 Task: Create a new custom notification
Action: Mouse moved to (213, 232)
Screenshot: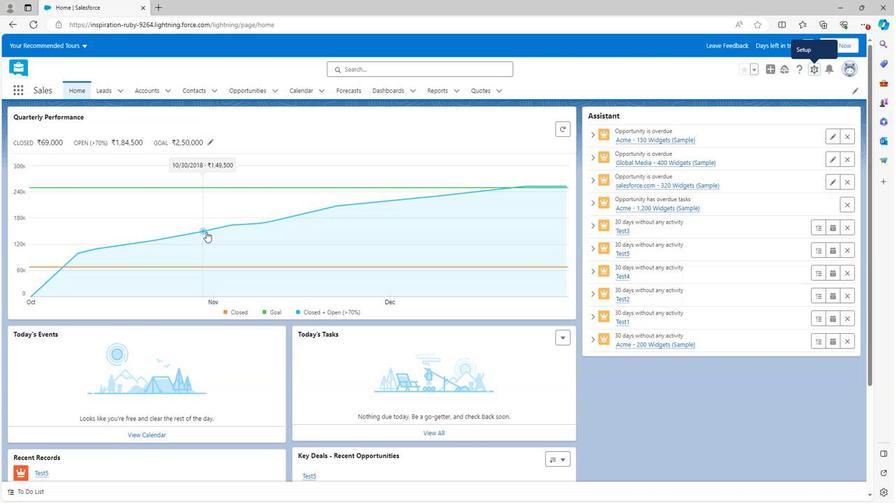 
Action: Mouse scrolled (213, 232) with delta (0, 0)
Screenshot: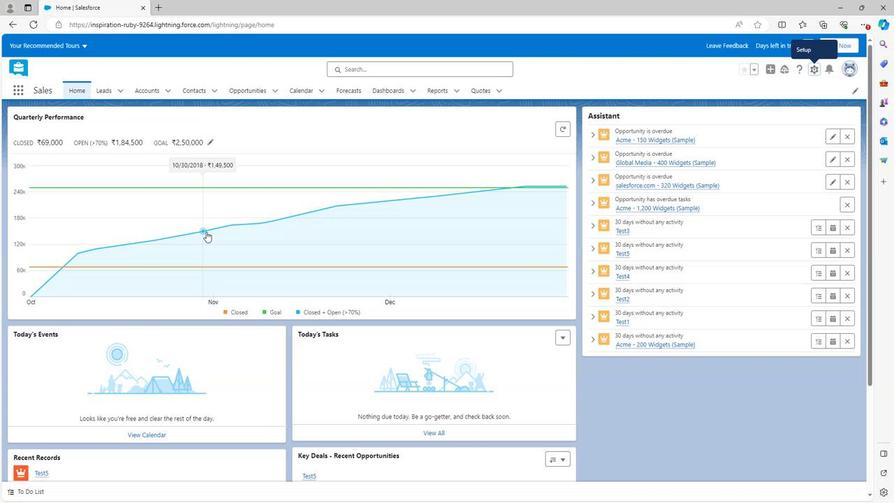 
Action: Mouse moved to (213, 232)
Screenshot: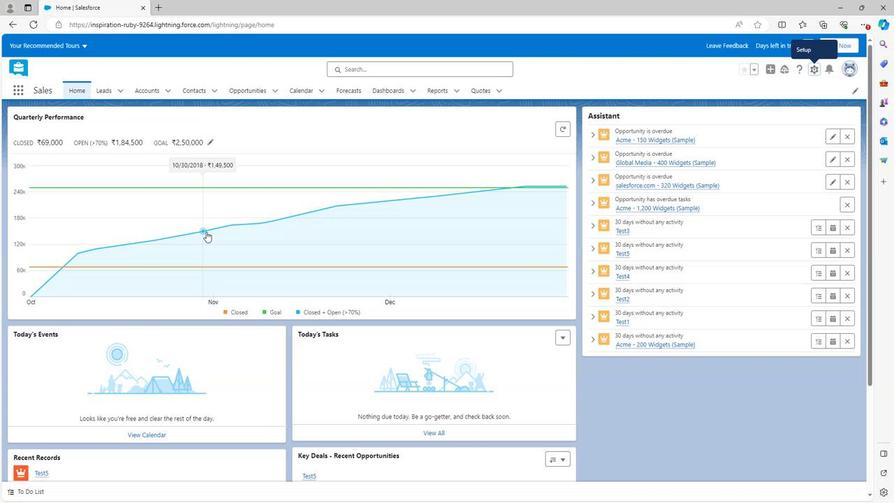 
Action: Mouse scrolled (213, 232) with delta (0, 0)
Screenshot: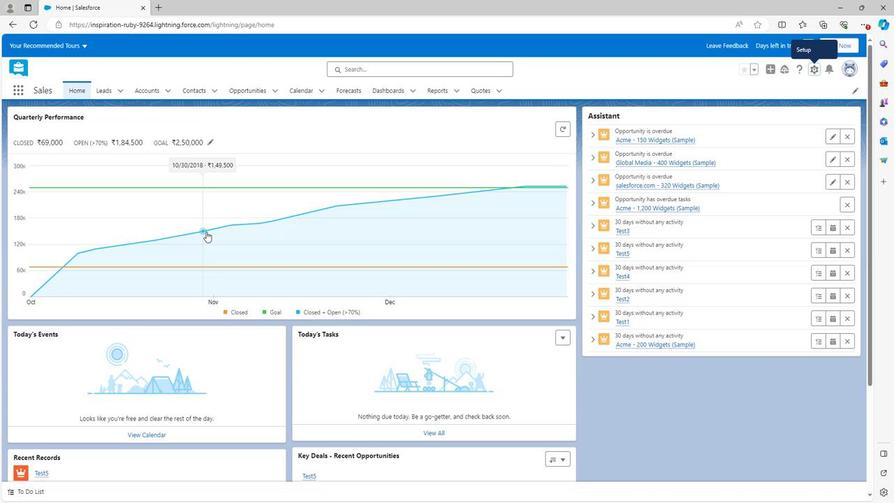 
Action: Mouse moved to (214, 231)
Screenshot: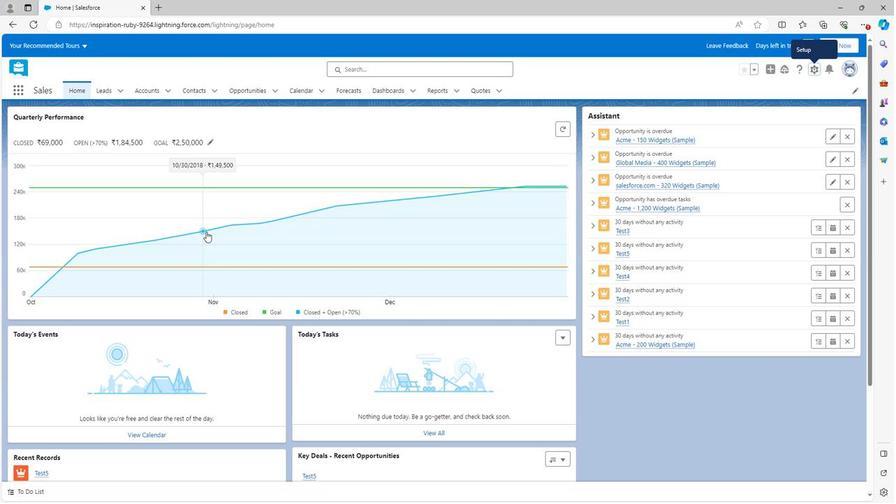 
Action: Mouse scrolled (214, 230) with delta (0, 0)
Screenshot: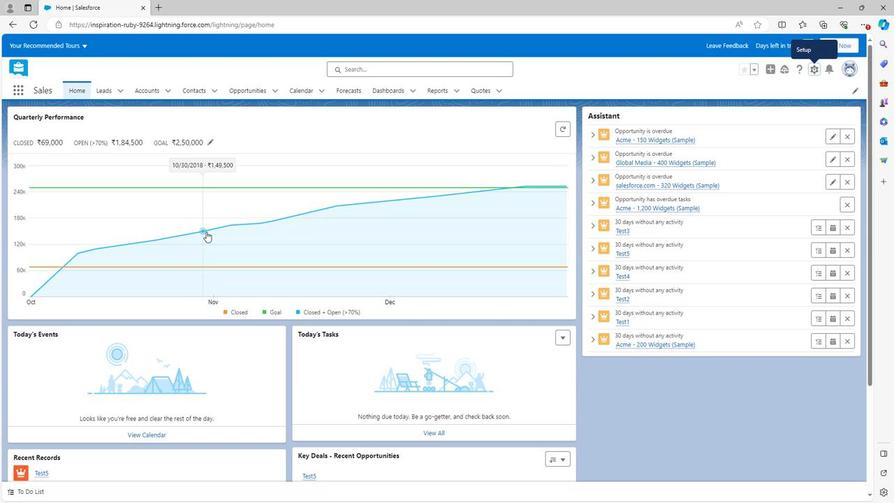 
Action: Mouse moved to (215, 231)
Screenshot: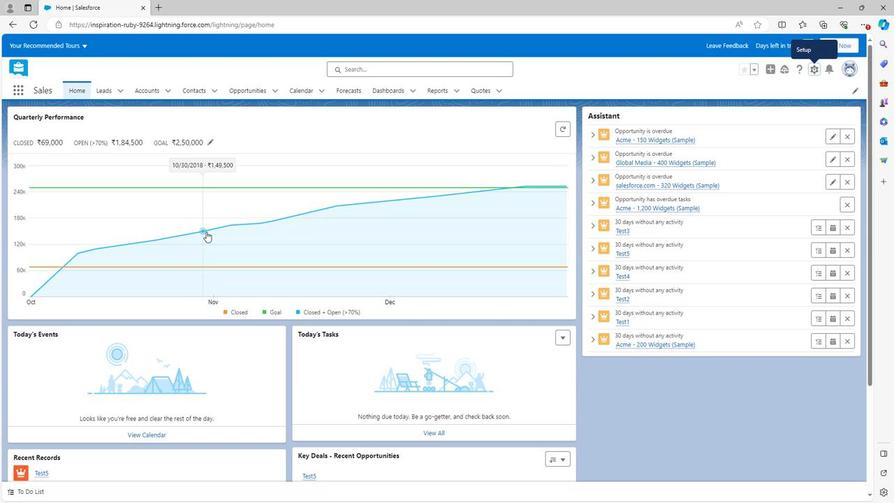 
Action: Mouse scrolled (215, 232) with delta (0, 0)
Screenshot: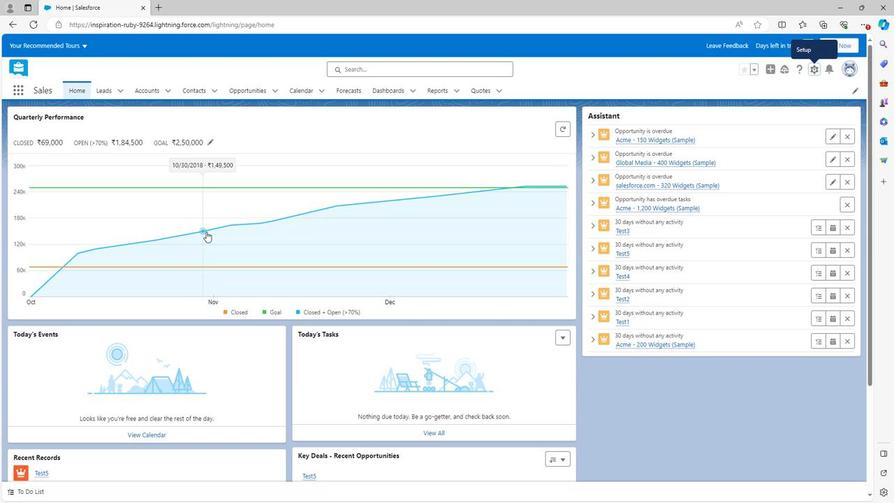 
Action: Mouse scrolled (215, 232) with delta (0, 0)
Screenshot: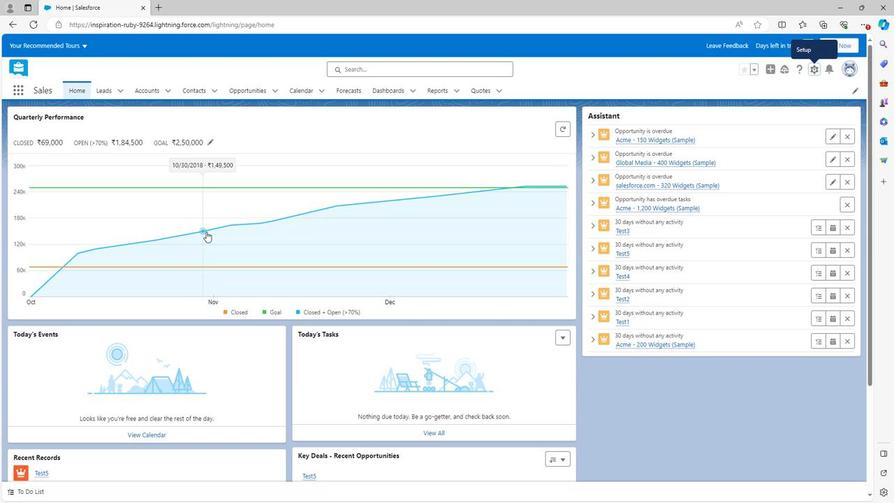 
Action: Mouse moved to (792, 75)
Screenshot: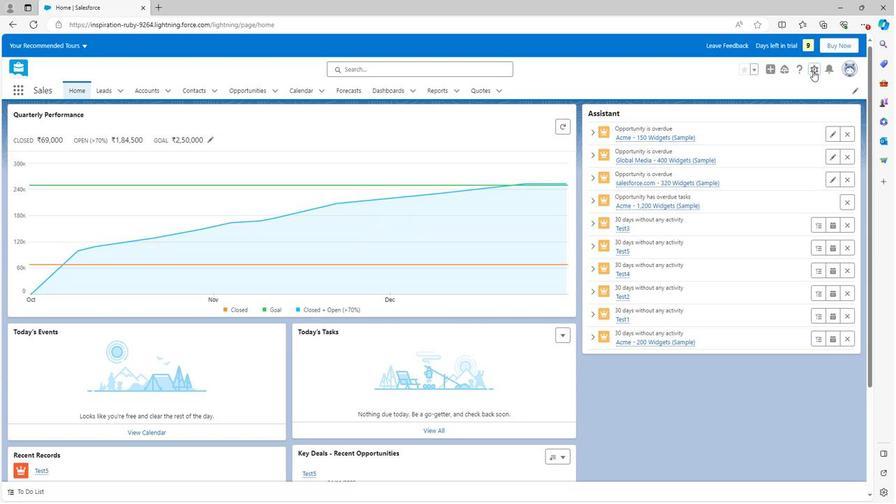 
Action: Mouse pressed left at (792, 75)
Screenshot: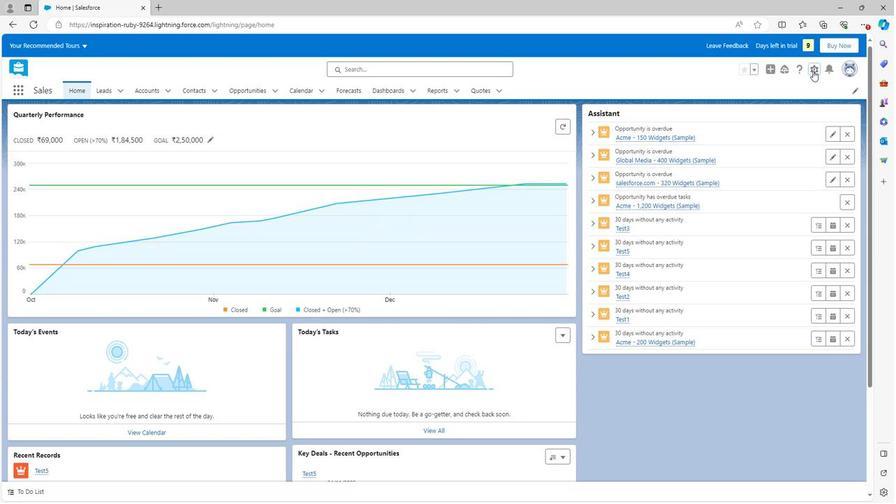 
Action: Mouse moved to (750, 96)
Screenshot: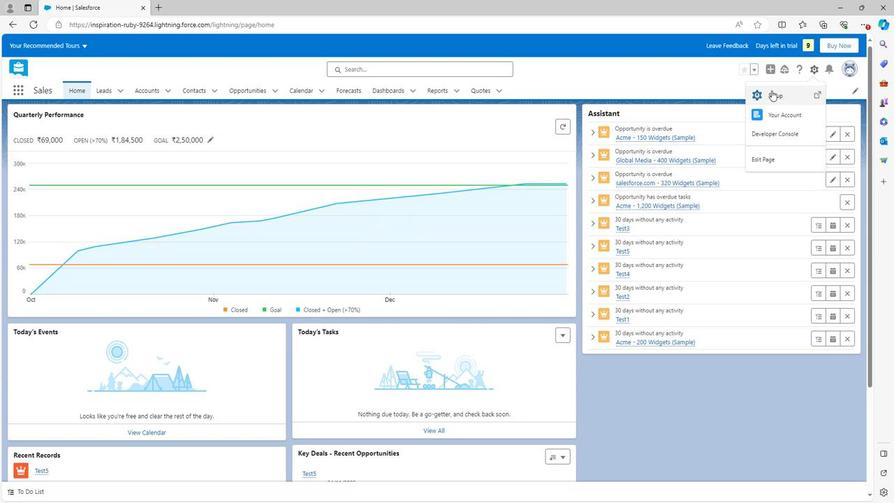 
Action: Mouse pressed left at (750, 96)
Screenshot: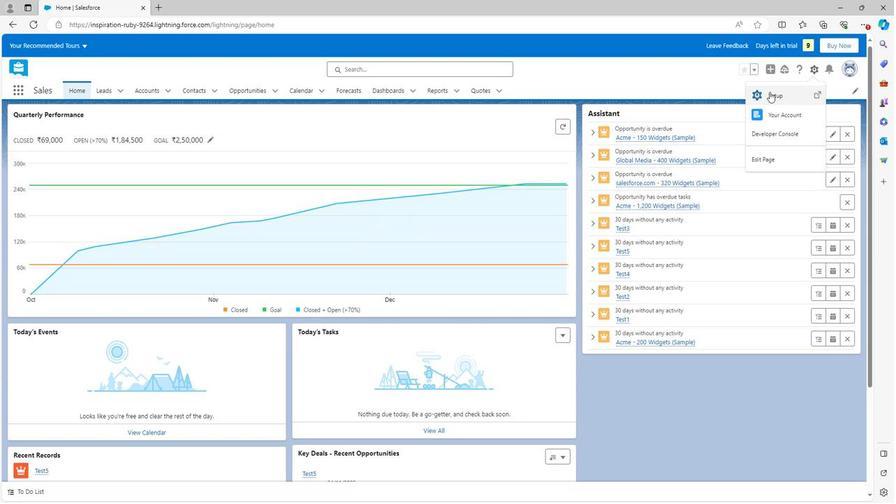 
Action: Mouse moved to (31, 371)
Screenshot: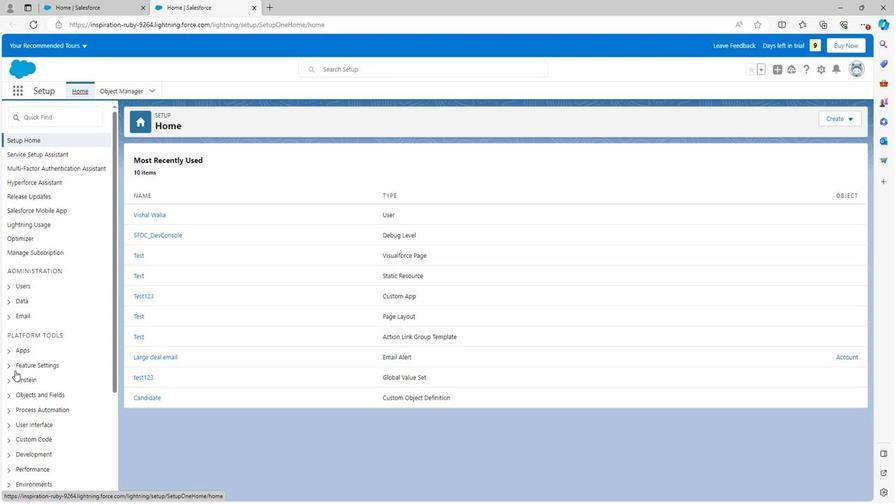 
Action: Mouse scrolled (31, 370) with delta (0, 0)
Screenshot: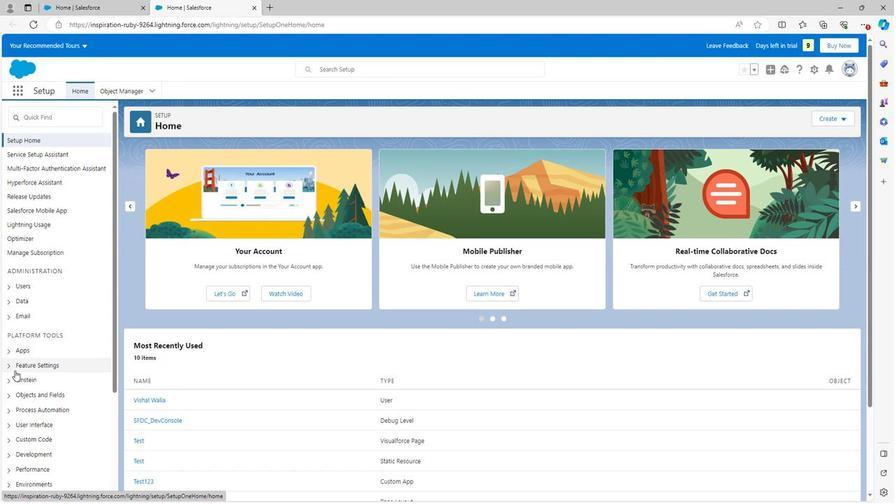 
Action: Mouse scrolled (31, 370) with delta (0, 0)
Screenshot: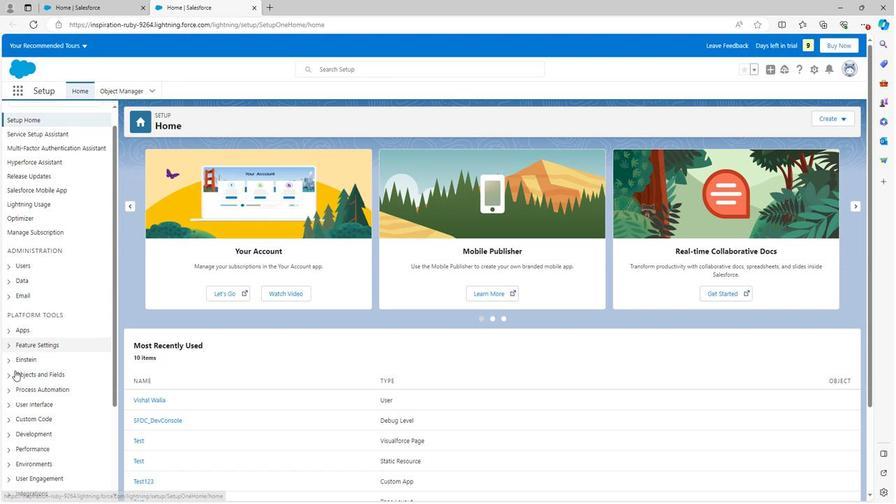
Action: Mouse moved to (24, 405)
Screenshot: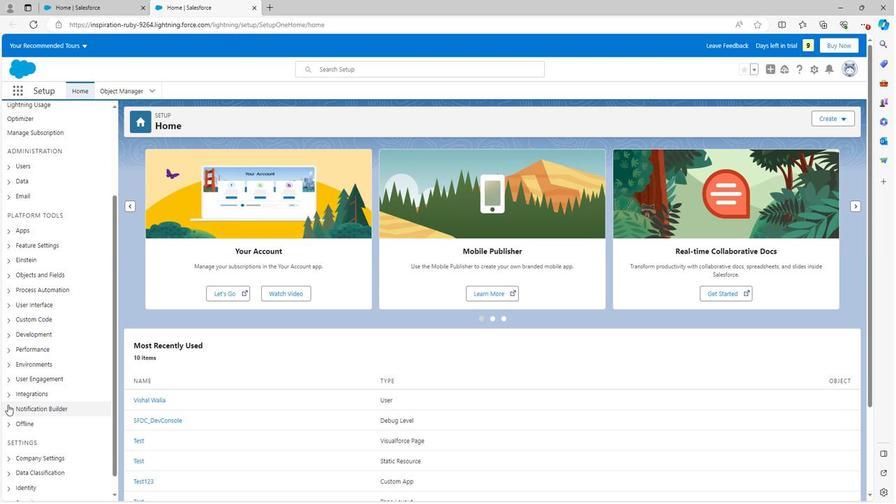 
Action: Mouse pressed left at (24, 405)
Screenshot: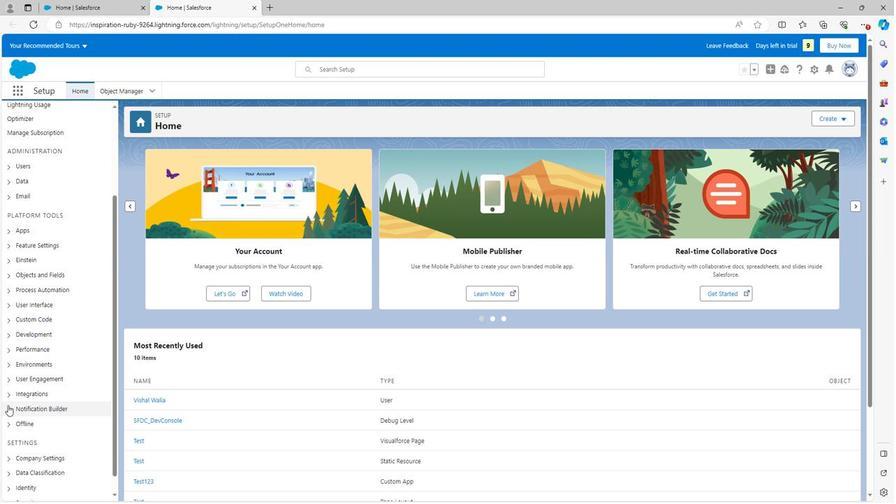 
Action: Mouse moved to (61, 423)
Screenshot: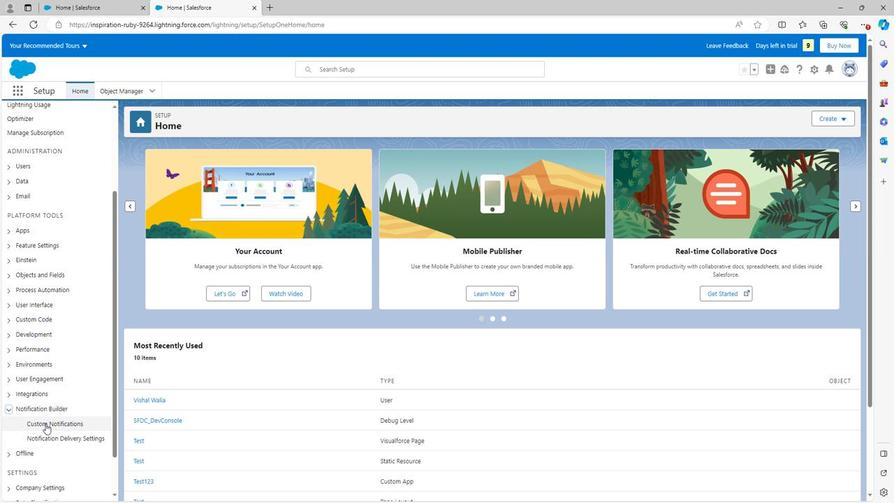 
Action: Mouse pressed left at (61, 423)
Screenshot: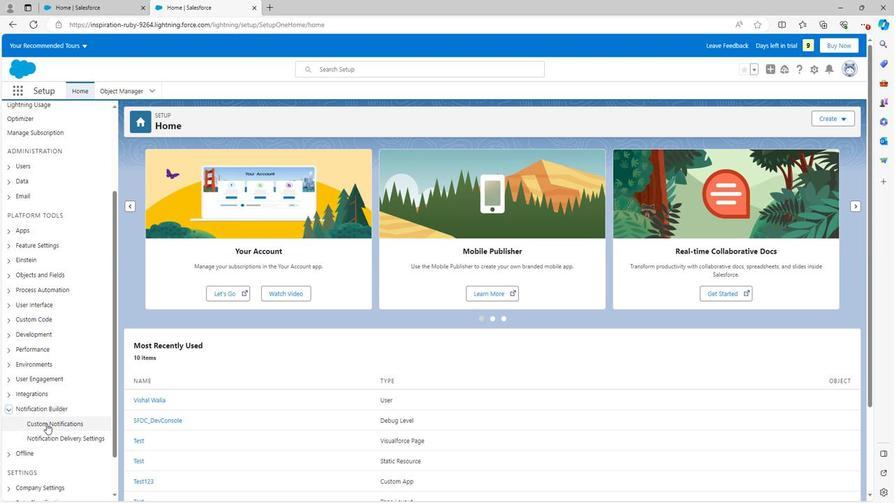 
Action: Mouse moved to (819, 197)
Screenshot: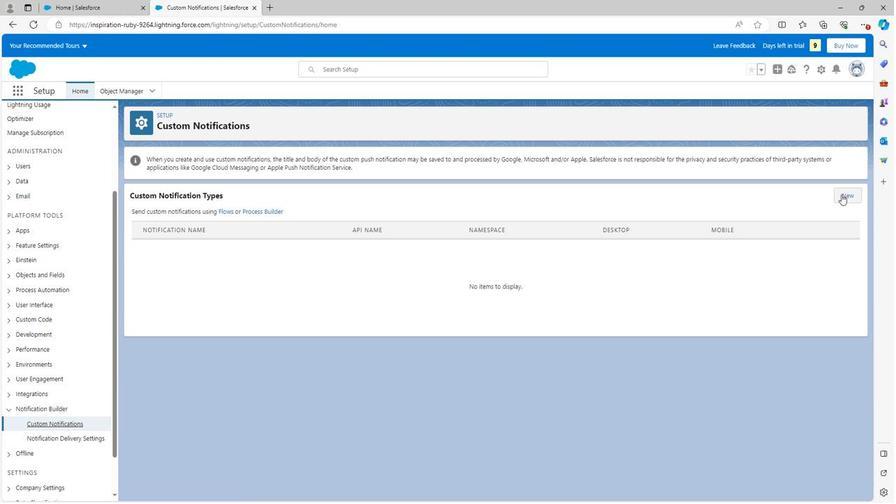 
Action: Mouse pressed left at (819, 197)
Screenshot: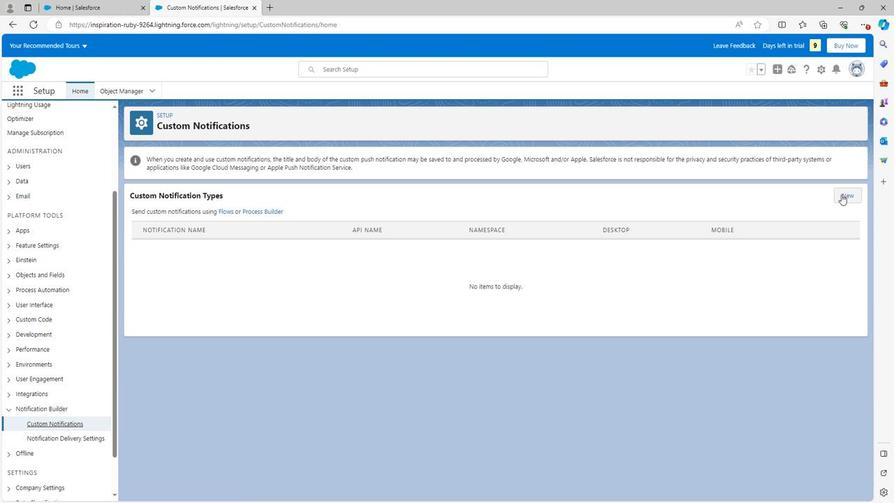 
Action: Mouse moved to (385, 226)
Screenshot: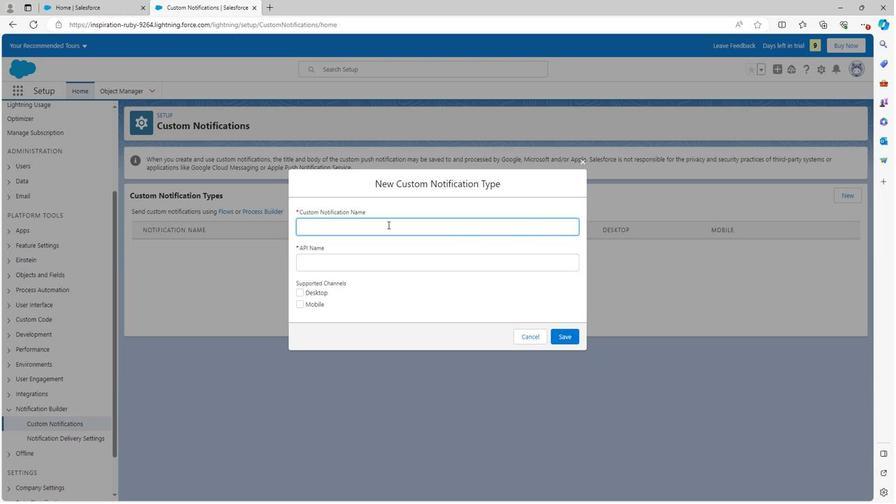 
Action: Key pressed <Key.shift>
Screenshot: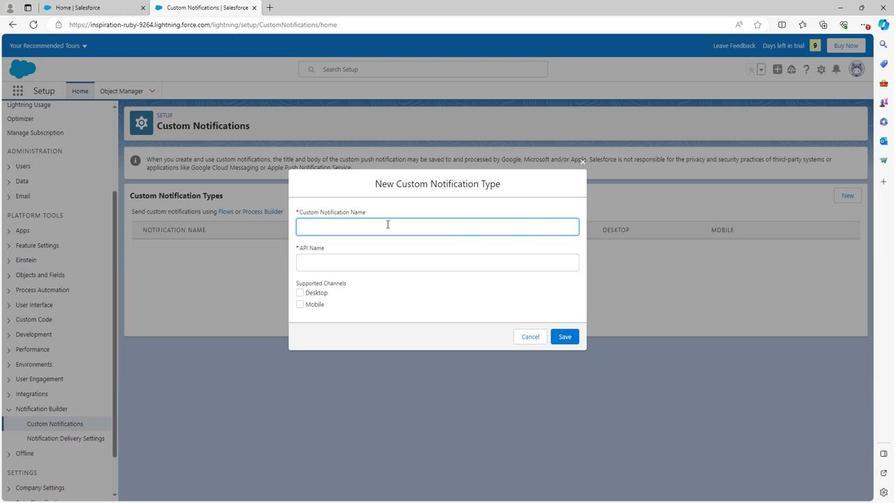 
Action: Mouse moved to (385, 226)
Screenshot: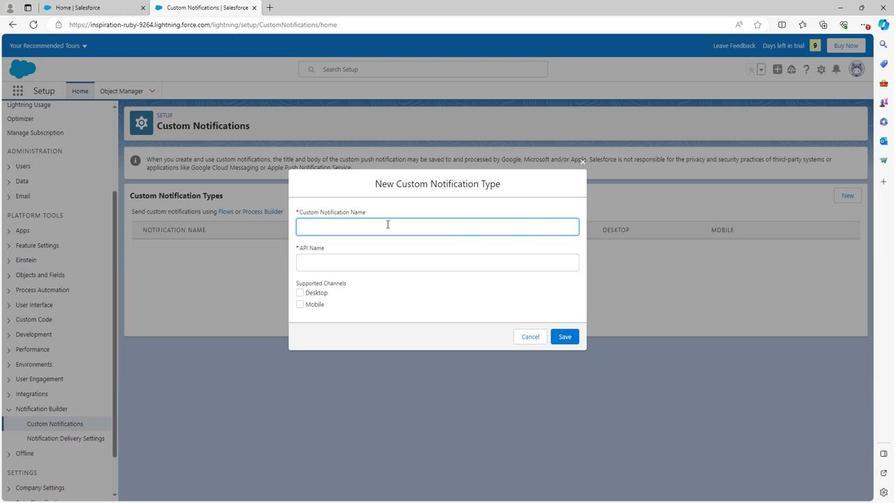 
Action: Key pressed Test
Screenshot: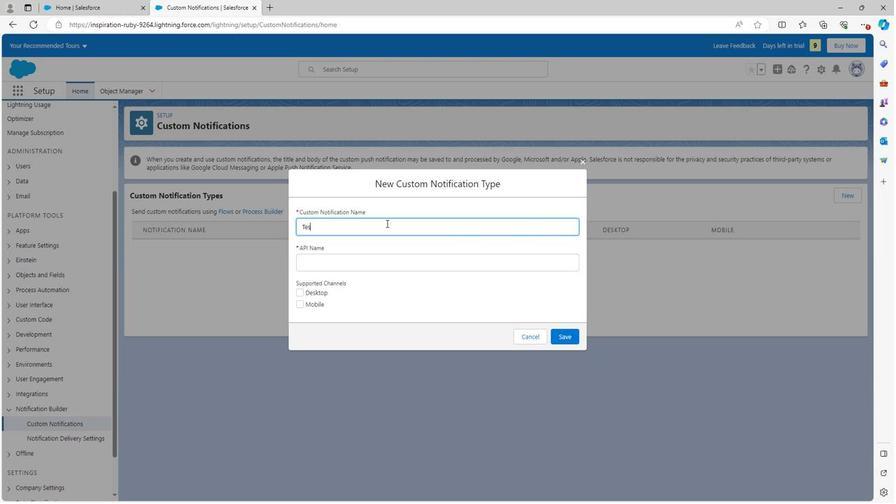 
Action: Mouse moved to (395, 240)
Screenshot: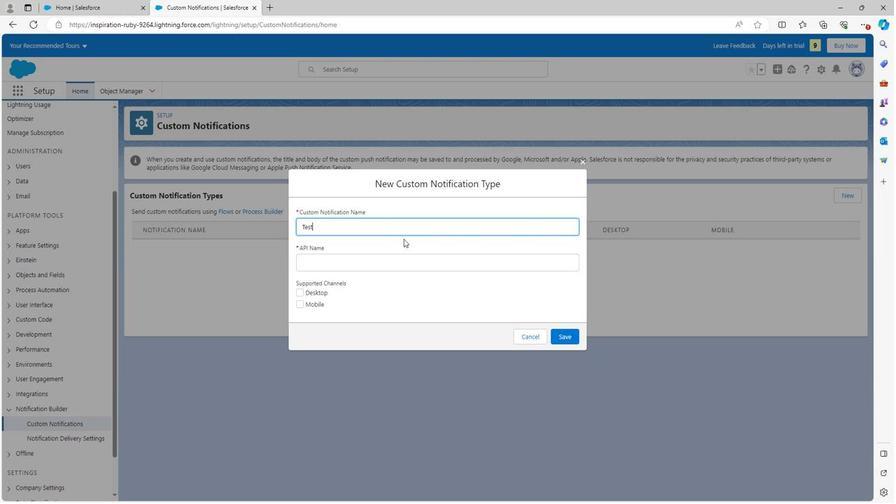 
Action: Mouse pressed left at (395, 240)
Screenshot: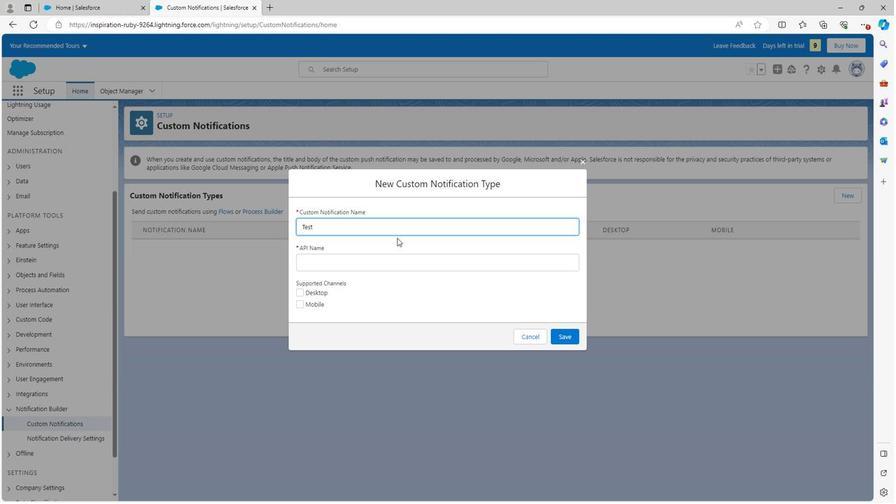 
Action: Mouse moved to (305, 304)
Screenshot: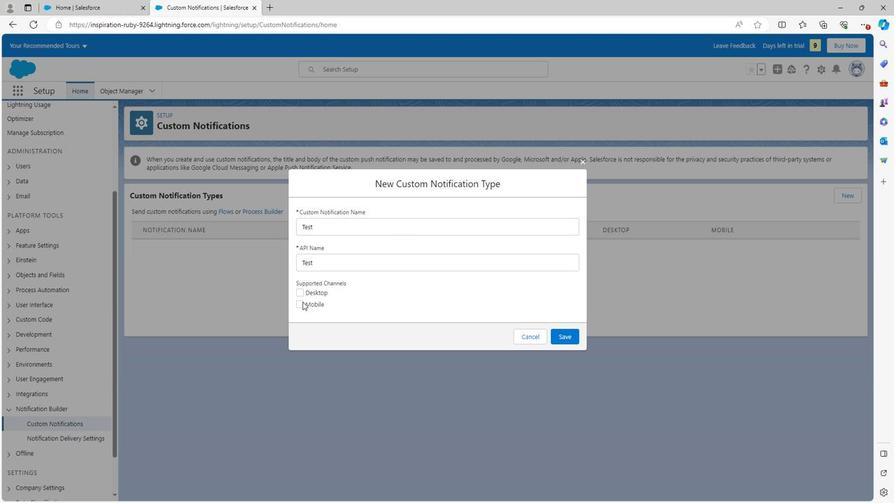 
Action: Mouse pressed left at (305, 304)
Screenshot: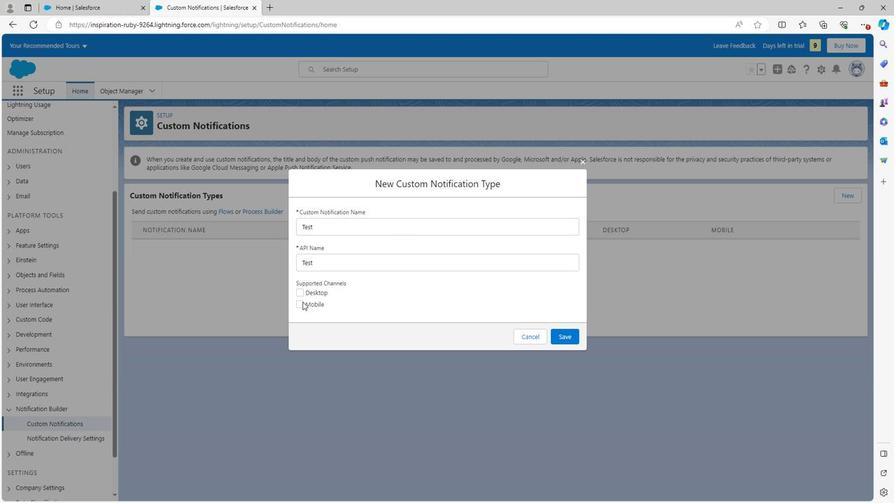 
Action: Mouse moved to (560, 336)
Screenshot: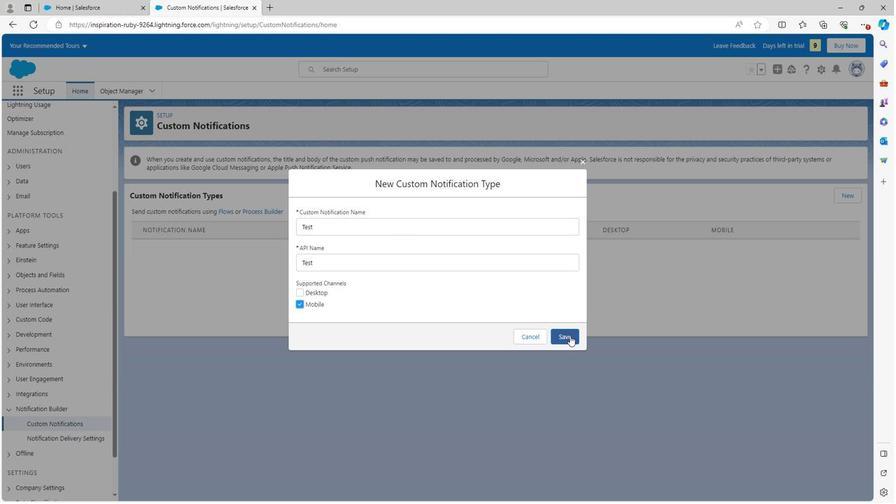 
Action: Mouse pressed left at (560, 336)
Screenshot: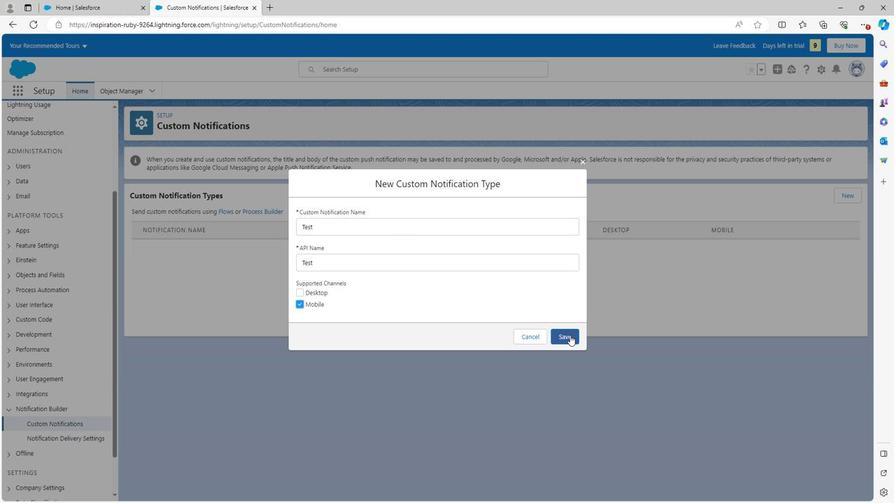 
Action: Mouse moved to (829, 197)
Screenshot: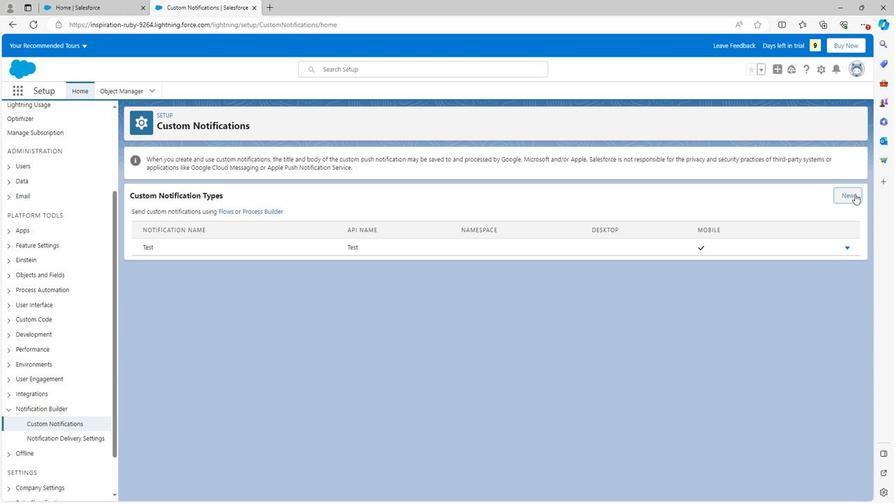
Action: Mouse pressed left at (829, 197)
Screenshot: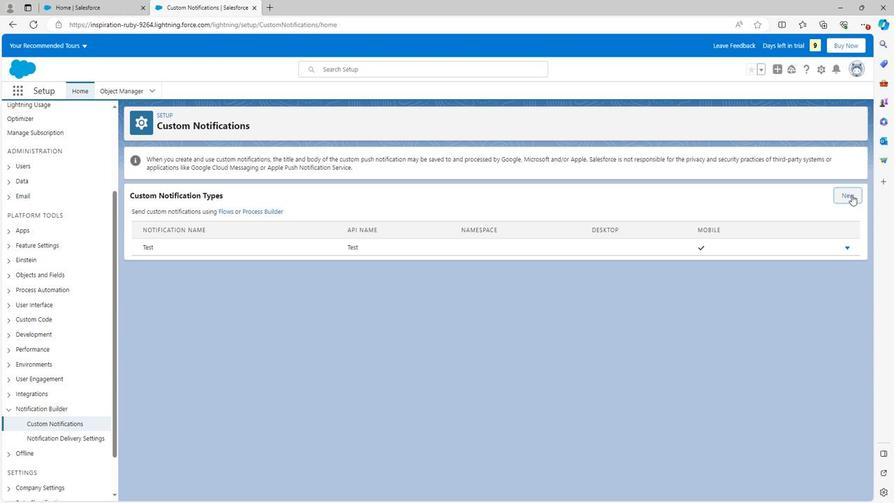 
Action: Mouse moved to (381, 227)
Screenshot: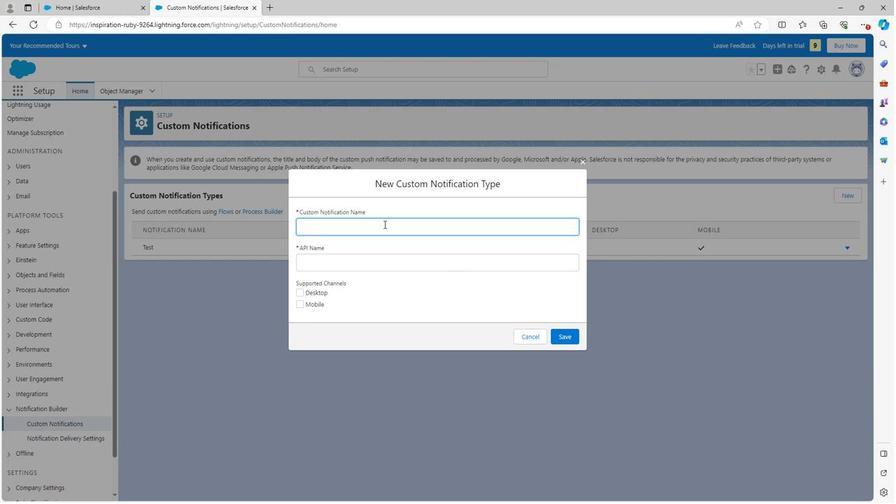
Action: Key pressed <Key.shift>Ts<Key.backspace>est
Screenshot: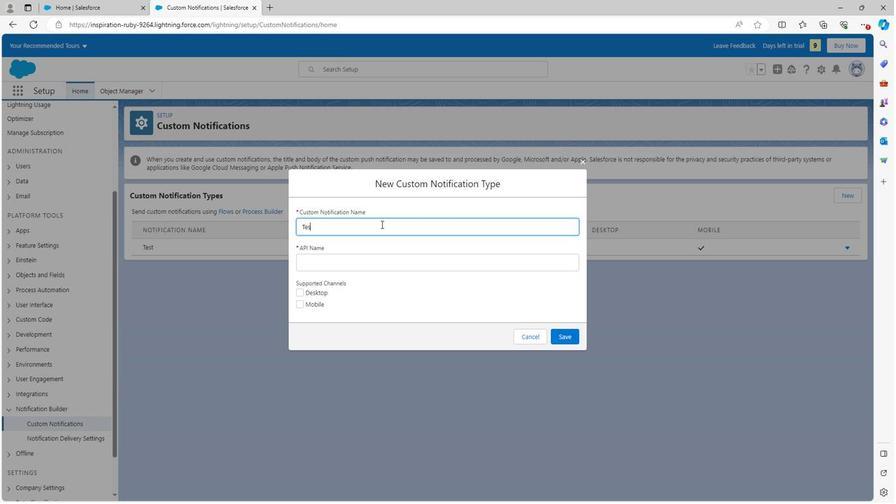
Action: Mouse moved to (390, 246)
Screenshot: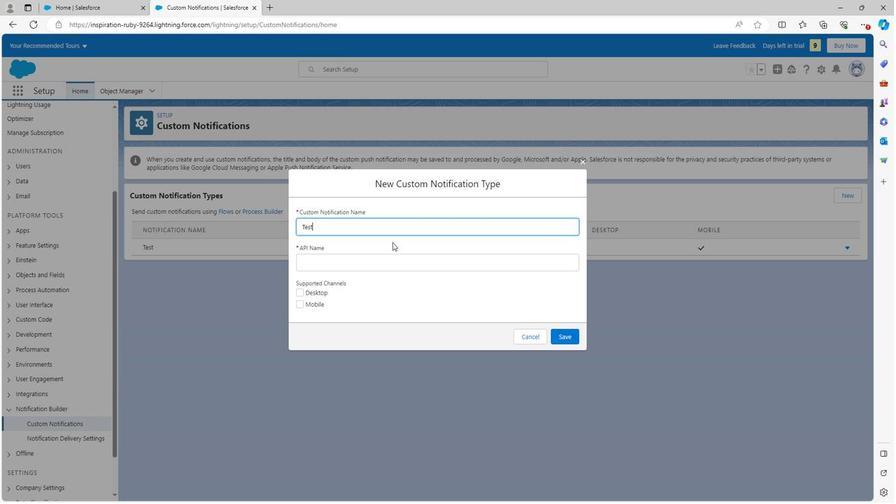 
Action: Mouse pressed left at (390, 246)
Screenshot: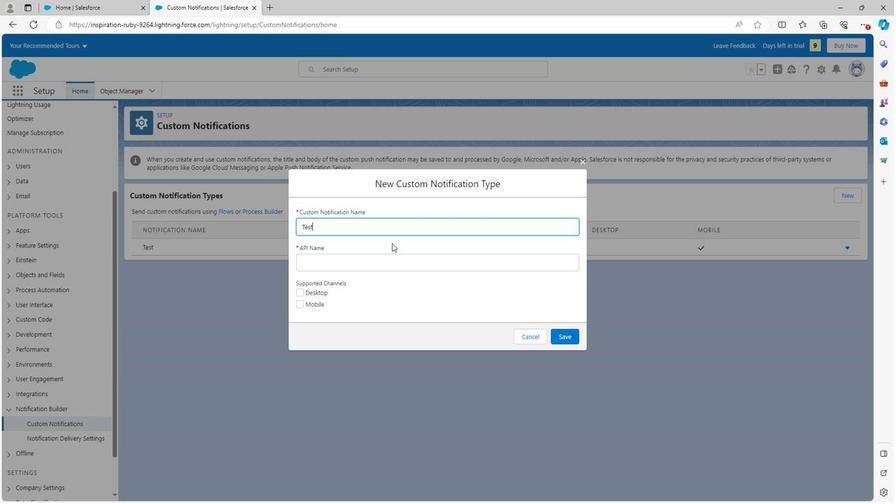
Action: Mouse moved to (302, 297)
Screenshot: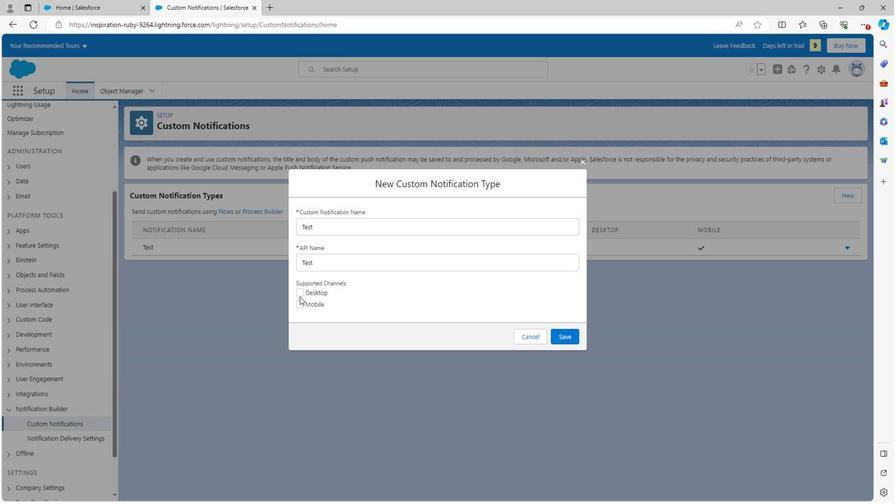 
Action: Mouse pressed left at (302, 297)
Screenshot: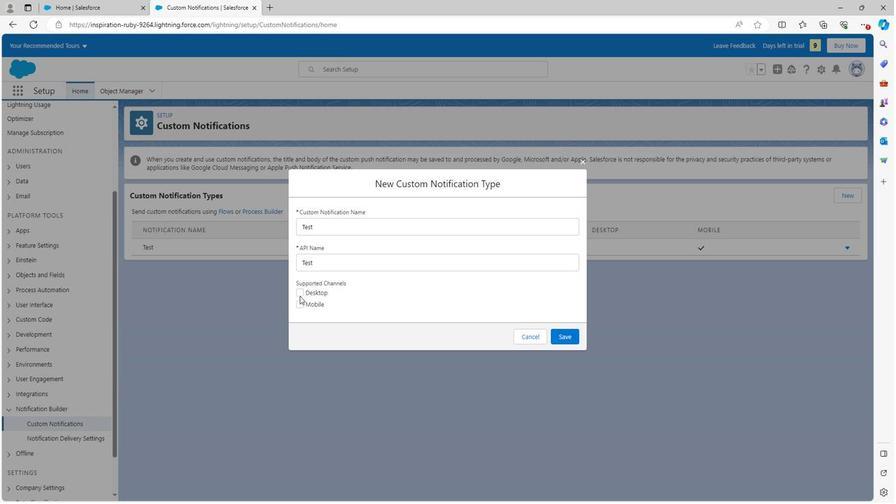 
Action: Mouse moved to (553, 339)
Screenshot: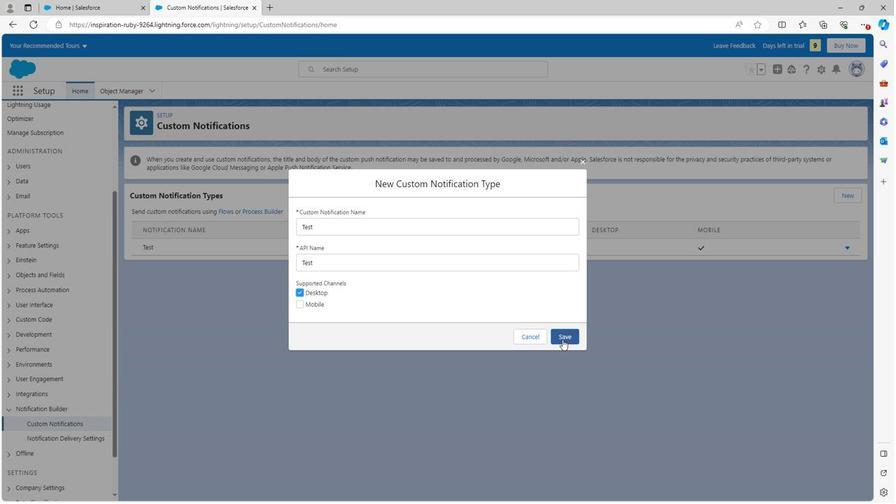 
Action: Mouse pressed left at (553, 339)
Screenshot: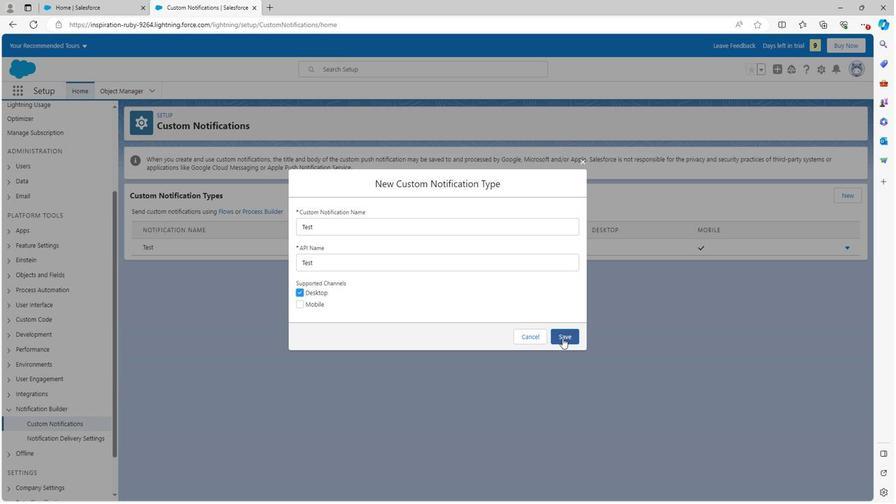 
Action: Mouse moved to (335, 281)
Screenshot: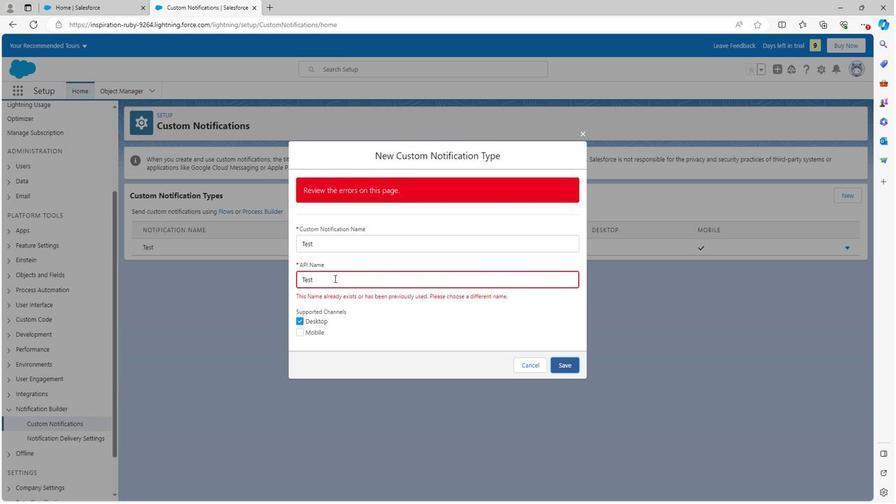 
Action: Mouse pressed left at (335, 281)
Screenshot: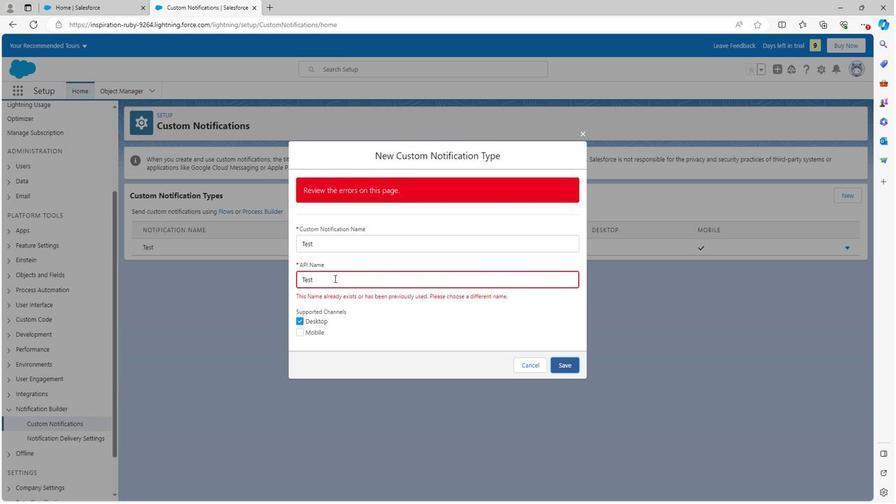 
Action: Mouse moved to (335, 282)
Screenshot: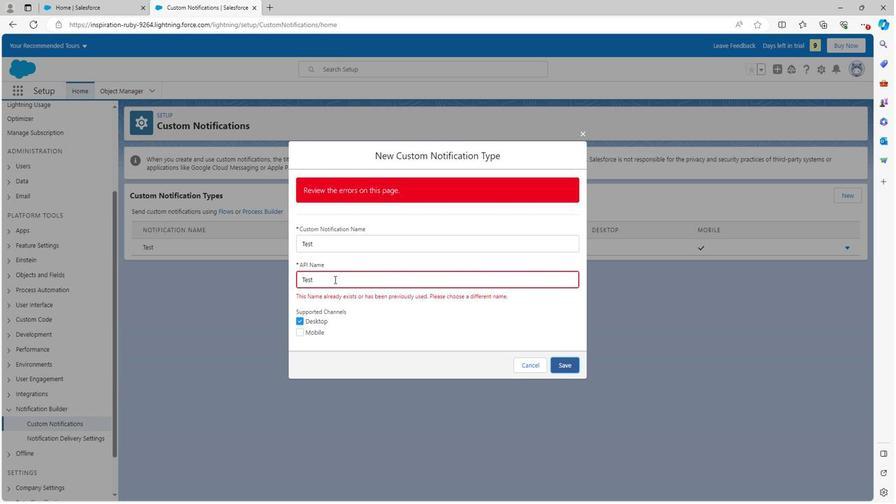 
Action: Key pressed 12
Screenshot: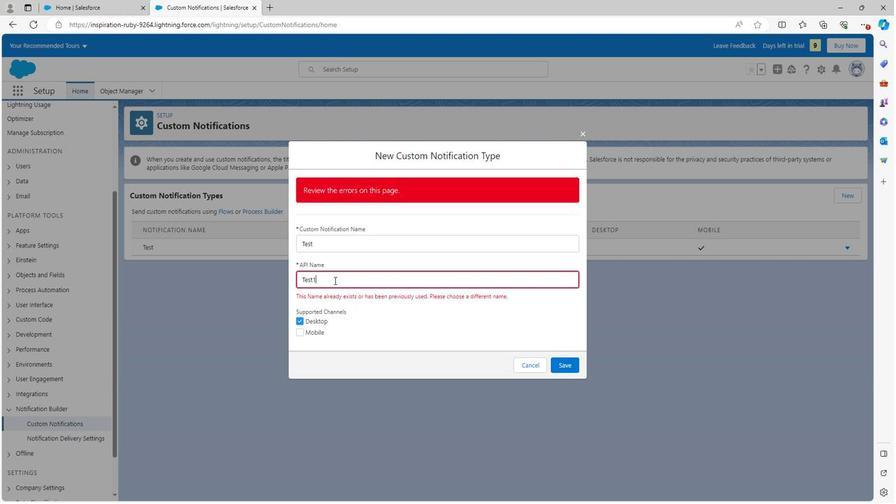 
Action: Mouse moved to (367, 327)
Screenshot: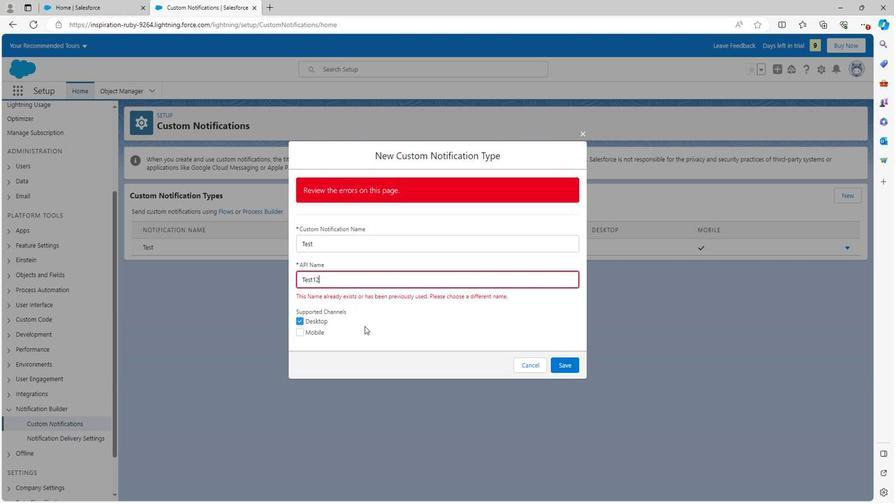 
Action: Mouse pressed left at (367, 327)
Screenshot: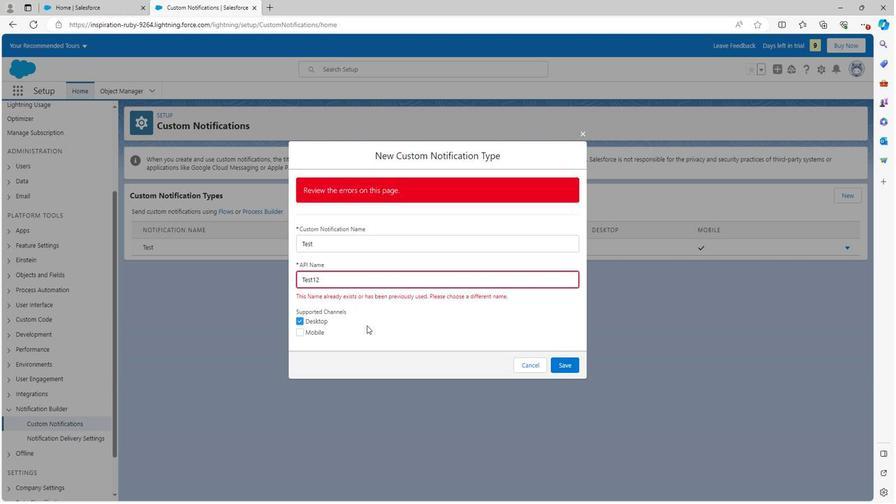 
Action: Mouse moved to (548, 365)
Screenshot: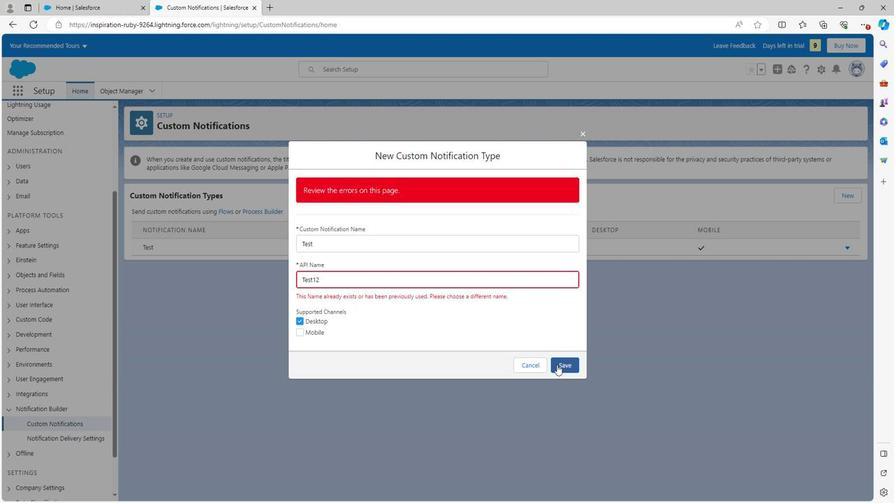 
Action: Mouse pressed left at (548, 365)
Screenshot: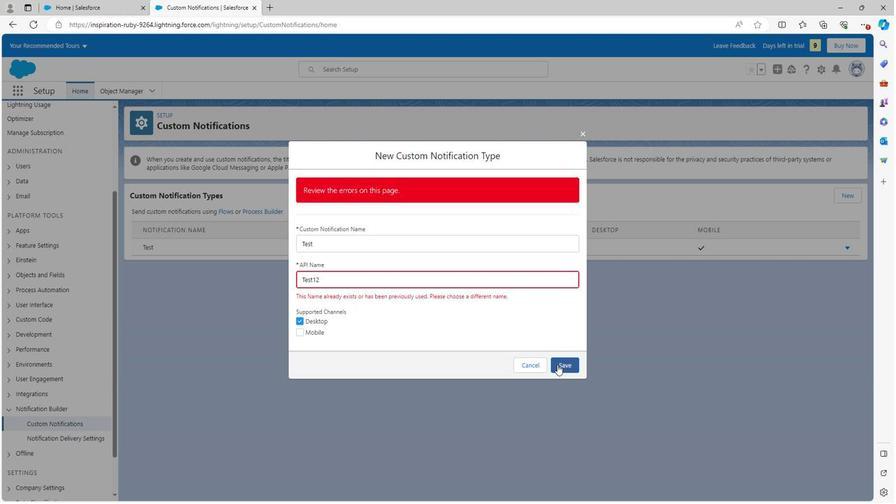 
Action: Mouse moved to (548, 360)
Screenshot: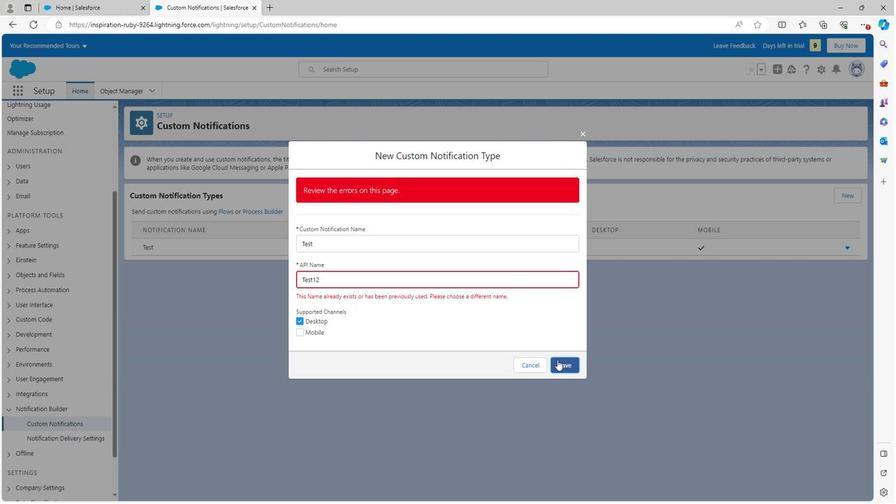 
Action: Mouse pressed left at (548, 360)
Screenshot: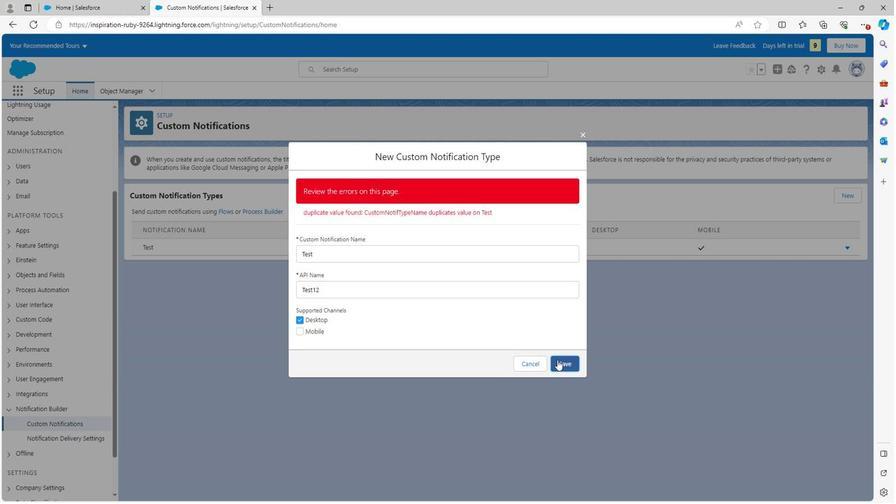 
Action: Mouse moved to (362, 253)
Screenshot: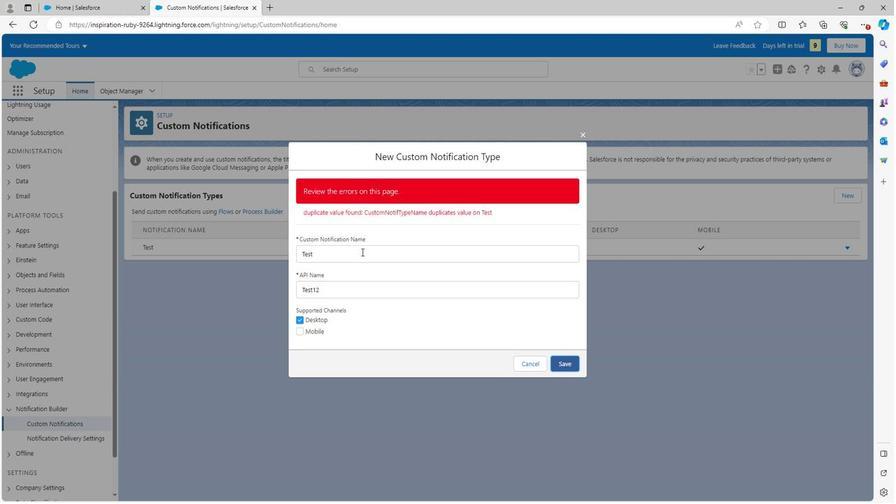 
Action: Mouse pressed left at (362, 253)
Screenshot: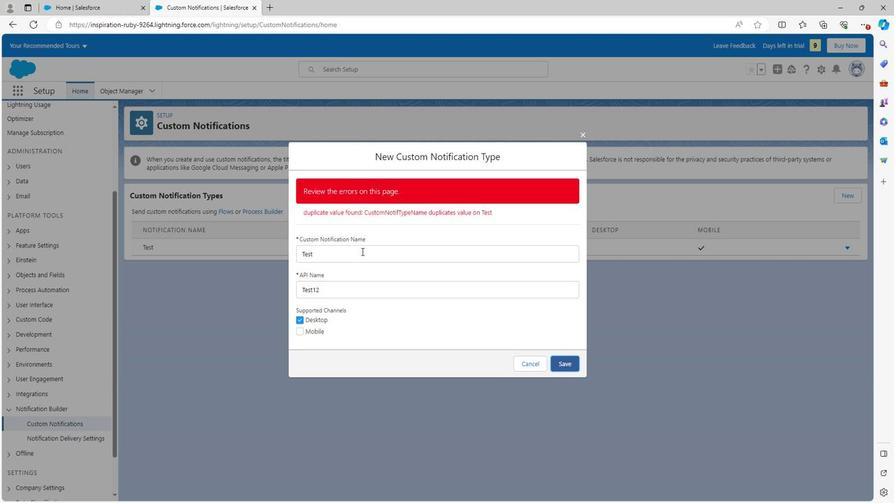 
Action: Key pressed 12
Screenshot: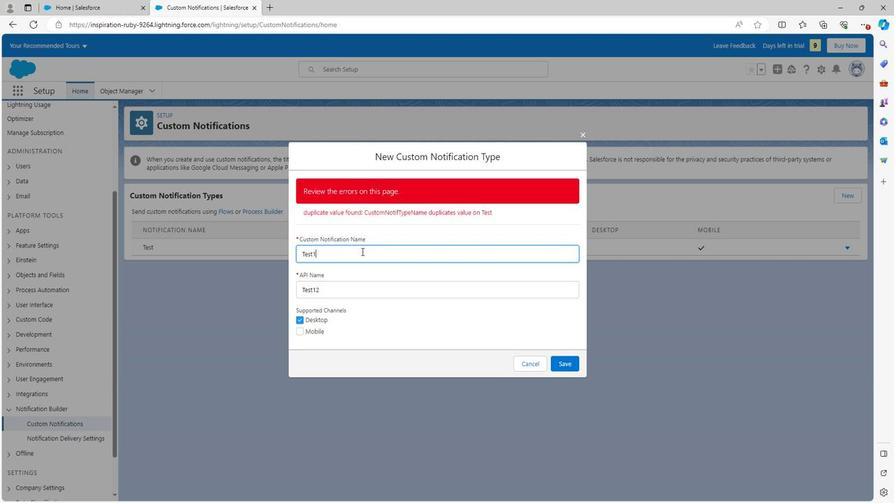 
Action: Mouse moved to (443, 319)
Screenshot: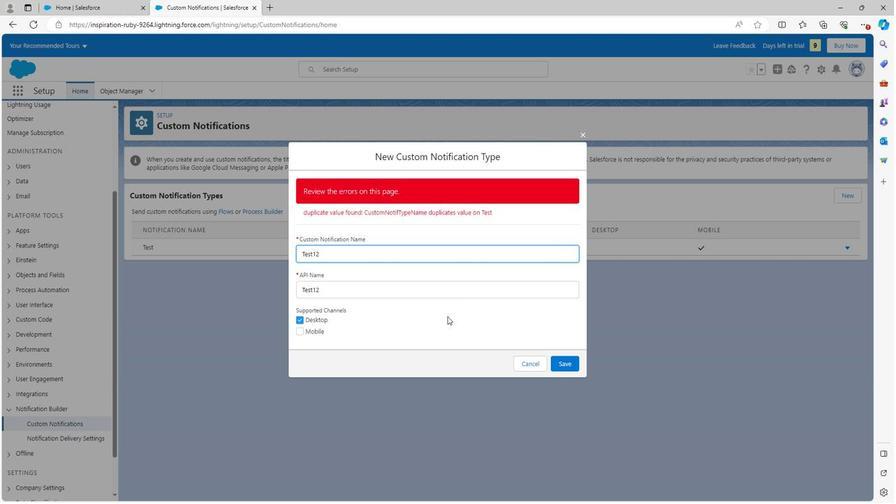 
Action: Mouse pressed left at (443, 319)
Screenshot: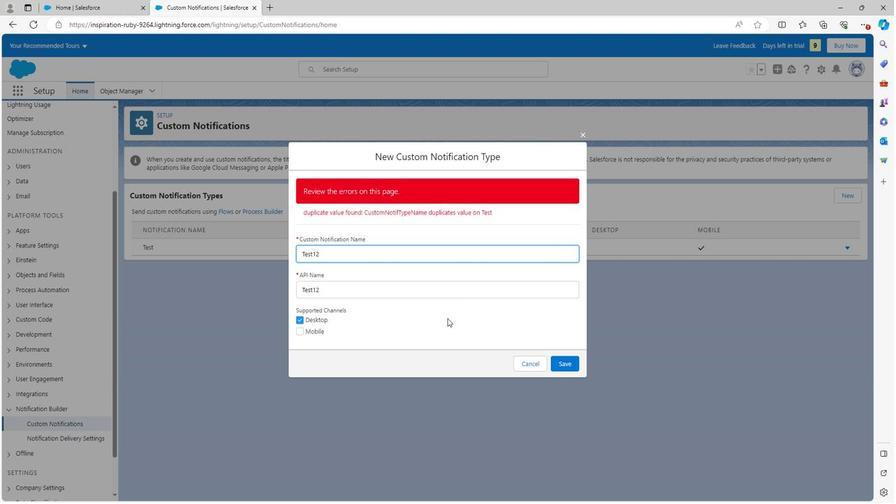 
Action: Mouse moved to (554, 363)
Screenshot: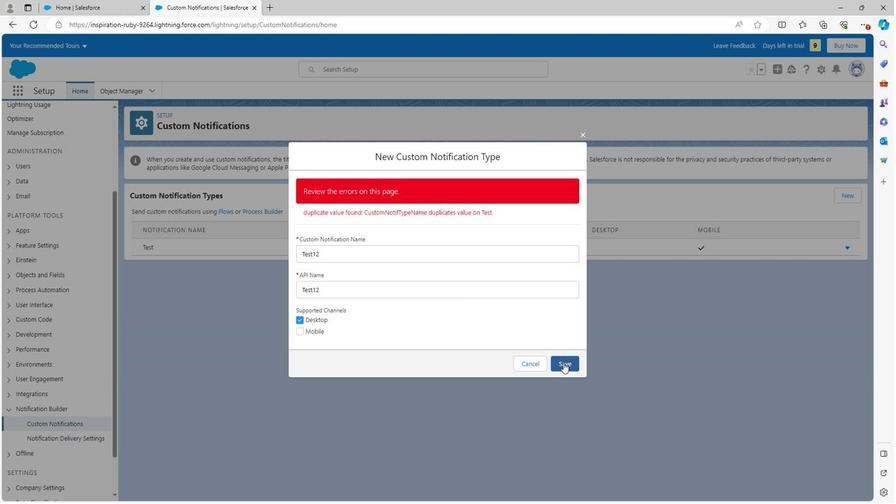 
Action: Mouse pressed left at (554, 363)
Screenshot: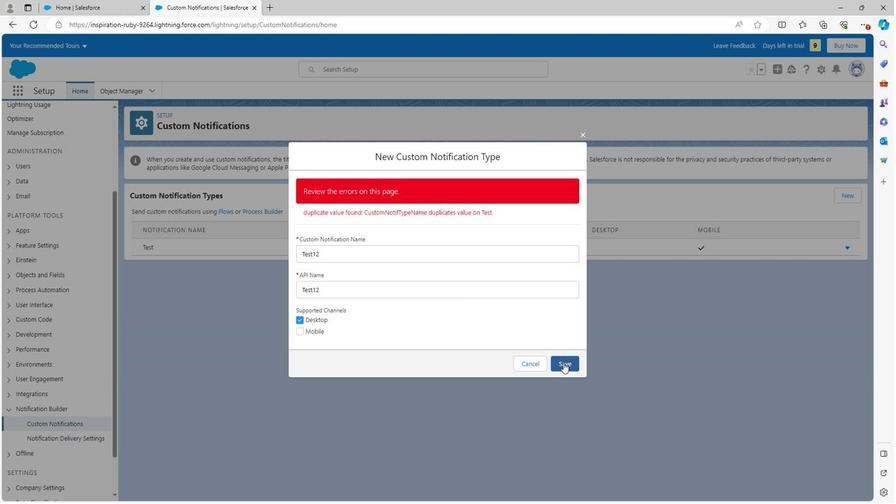 
Action: Mouse moved to (545, 350)
Screenshot: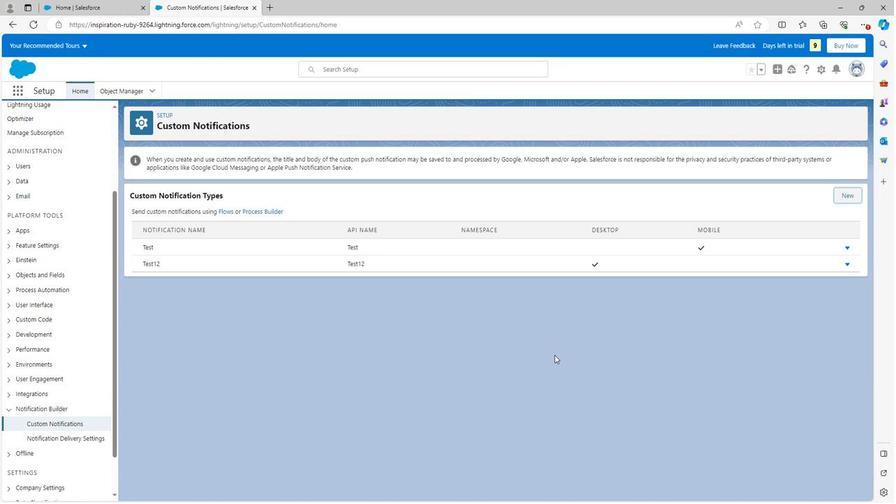 
